 Task: Customize the prompt to show the current Git branch and status.
Action: Mouse moved to (502, 110)
Screenshot: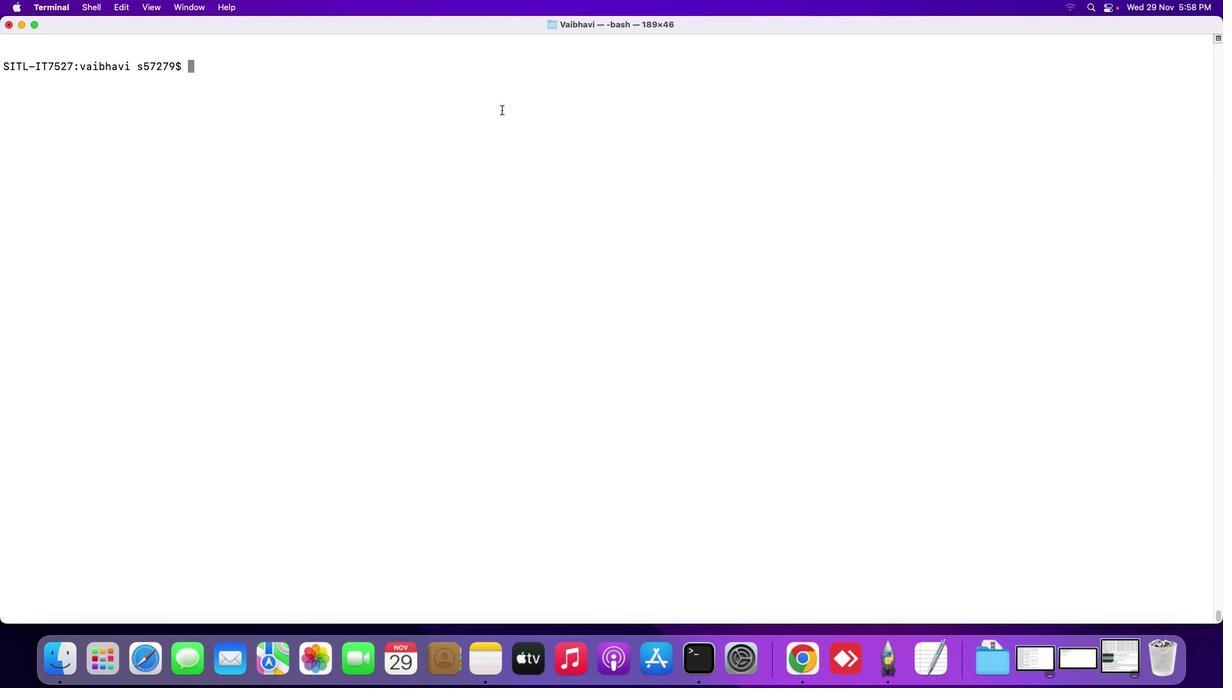 
Action: Mouse pressed left at (502, 110)
Screenshot: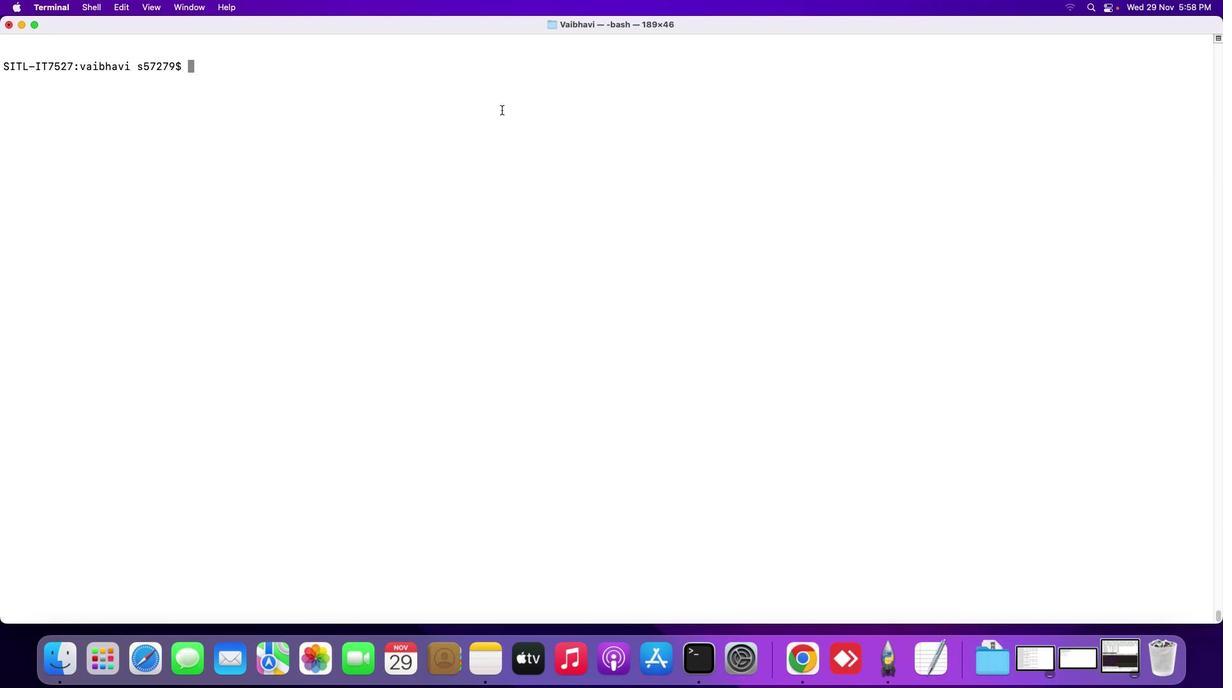 
Action: Mouse moved to (298, 63)
Screenshot: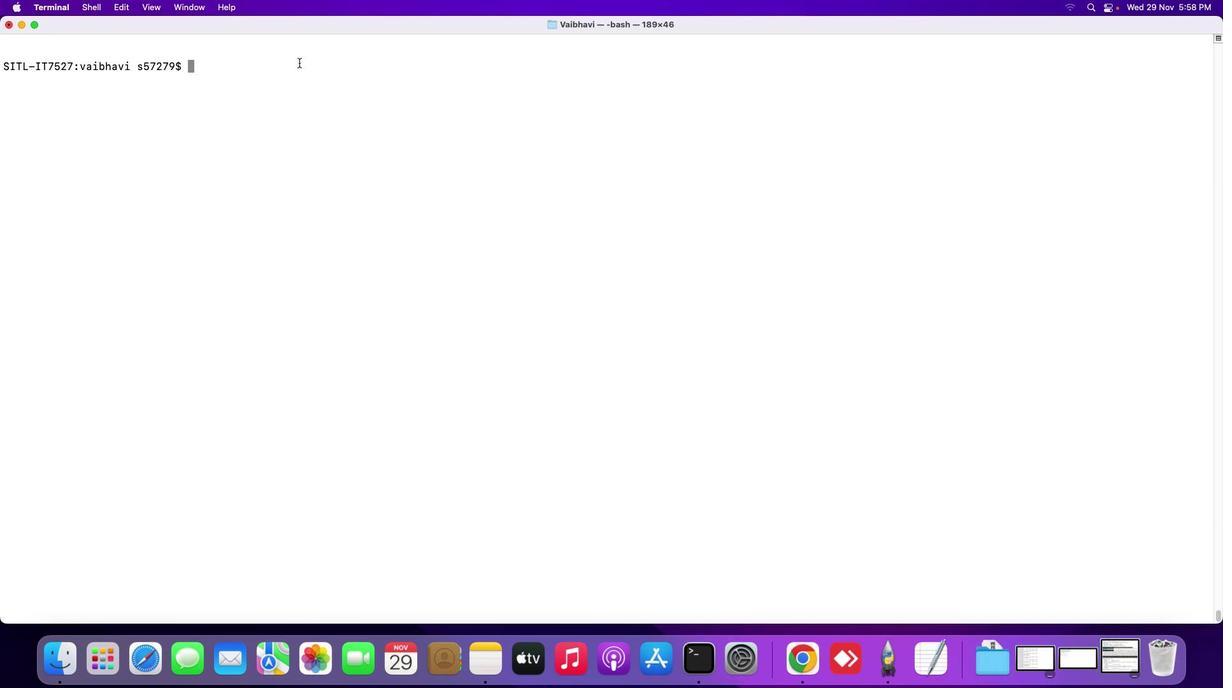 
Action: Mouse pressed left at (298, 63)
Screenshot: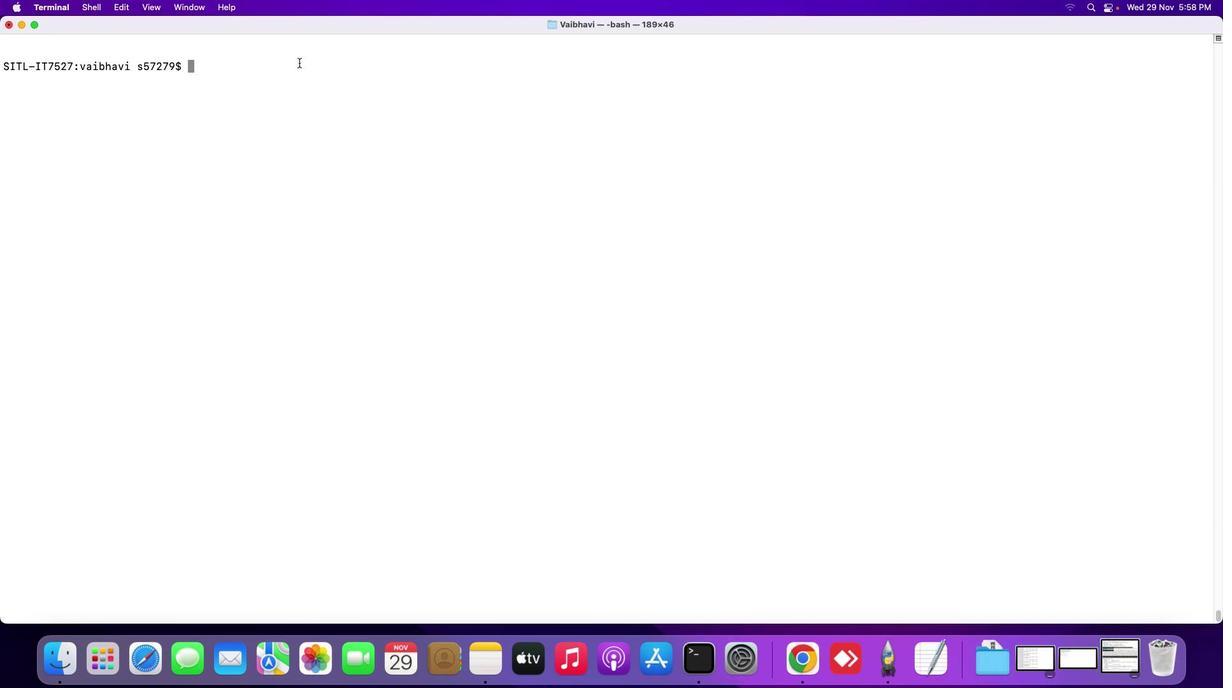 
Action: Mouse moved to (299, 63)
Screenshot: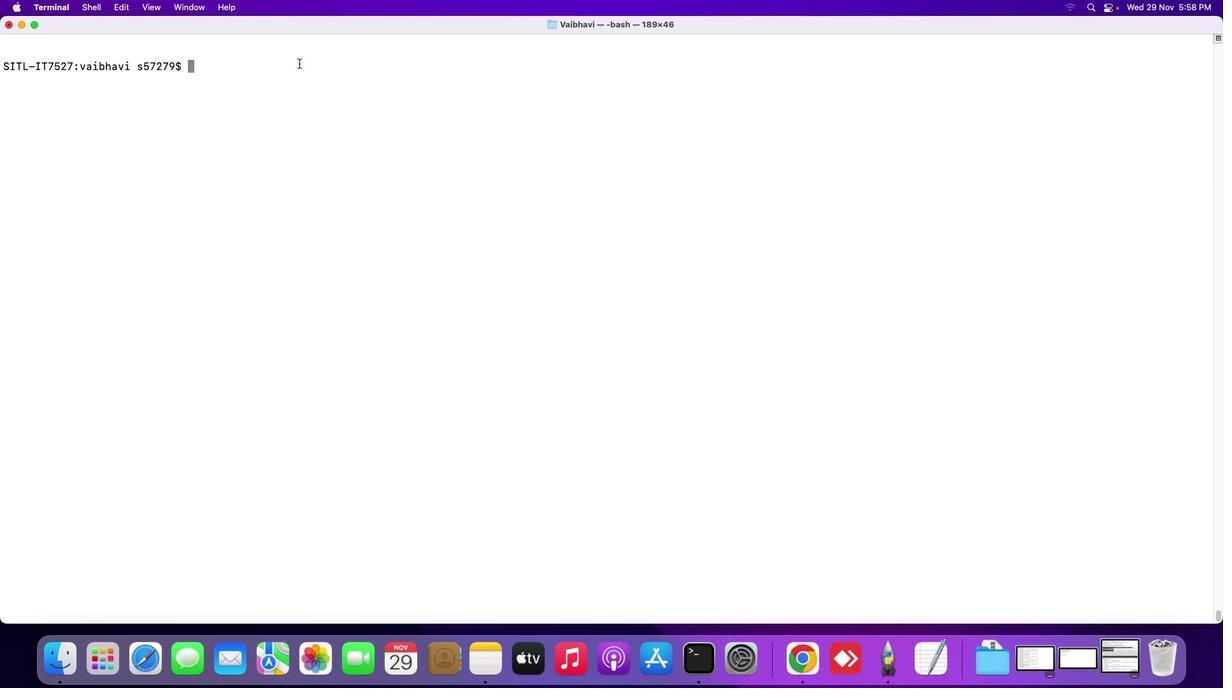 
Action: Key pressed 'f'Key.backspace'g''i''t'Key.space'i''n''i''t'Key.spaceKey.enter'g''i''t'Key.space's''t''a''u''s'Key.enter'g''i''t'Key.space'a''d''d'Key.space'.'Key.enter'g''i''t'Key.space's''t''a''t''u''s'Key.enter'g''i''t'Key.space'c''o''m''m''i''t'Key.space'-''m'Key.spaceKey.shift_r'"''c''o''m''m''i''t''1'Key.shift_r'"'Key.enter'g''i''t'Key.space'b''r''a''n''c''h'Key.space'm''a''i''n'Key.enter'g''i''t'Key.space'b''r''a''n''c''h'Key.space's''h''o''w'Key.enter'g''i''t'Key.space'l''o''g'Key.enter
Screenshot: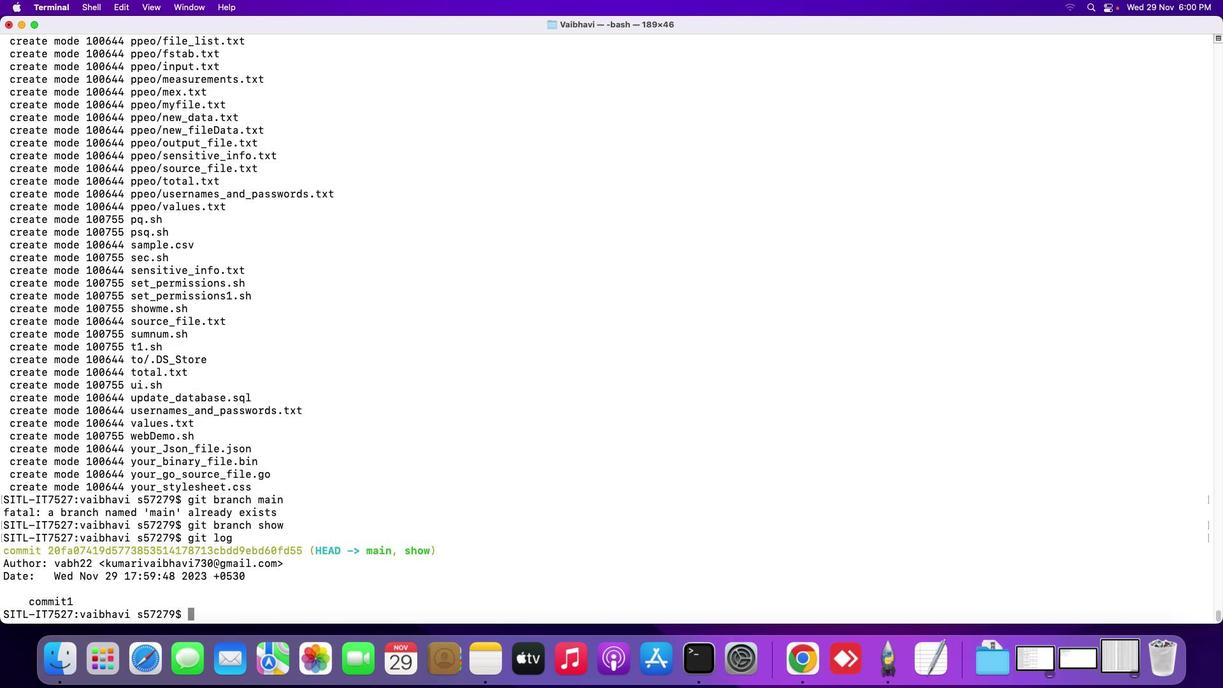 
